 Task: Add a dependency to the task Integrate a new online platform for online language learning , the existing task  Create a new online platform for online therapy sessions in the project ArcticForge
Action: Mouse moved to (81, 260)
Screenshot: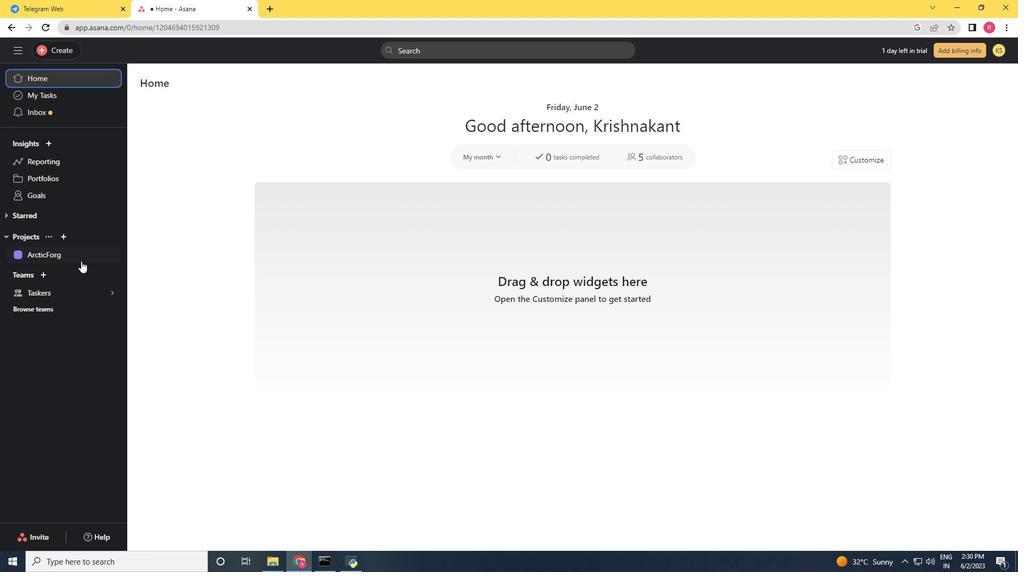 
Action: Mouse pressed left at (81, 260)
Screenshot: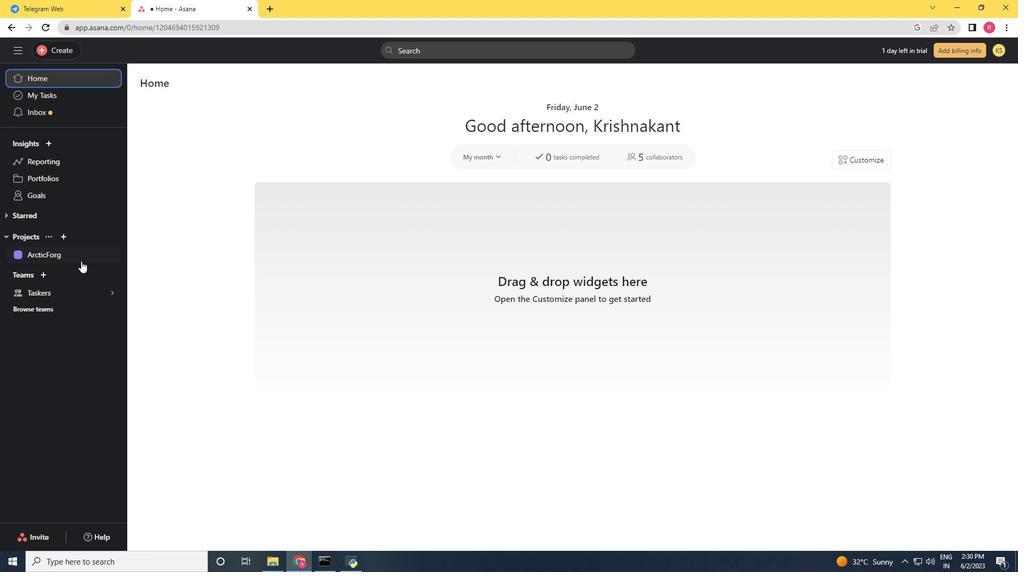
Action: Mouse moved to (559, 421)
Screenshot: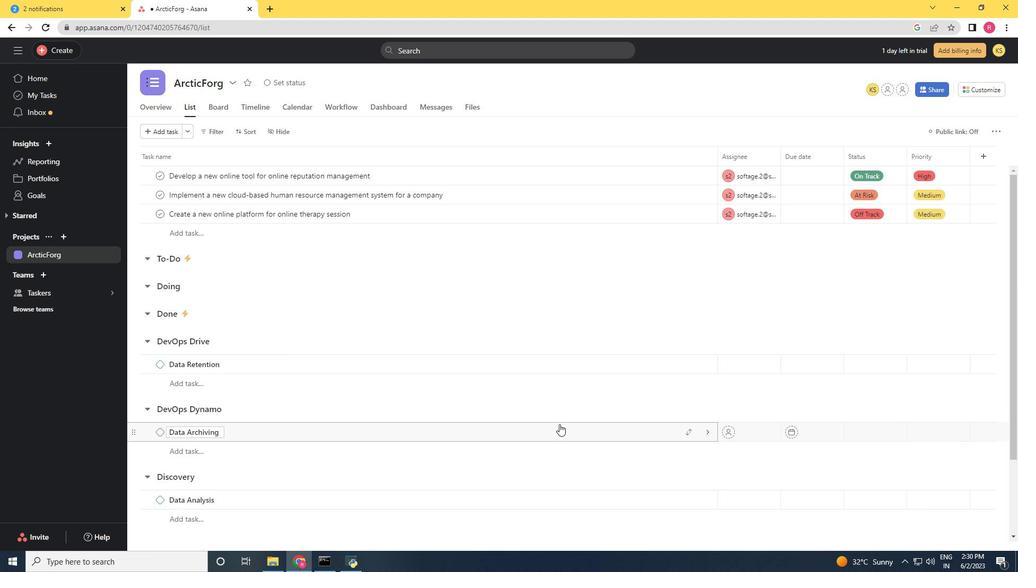 
Action: Mouse scrolled (559, 421) with delta (0, 0)
Screenshot: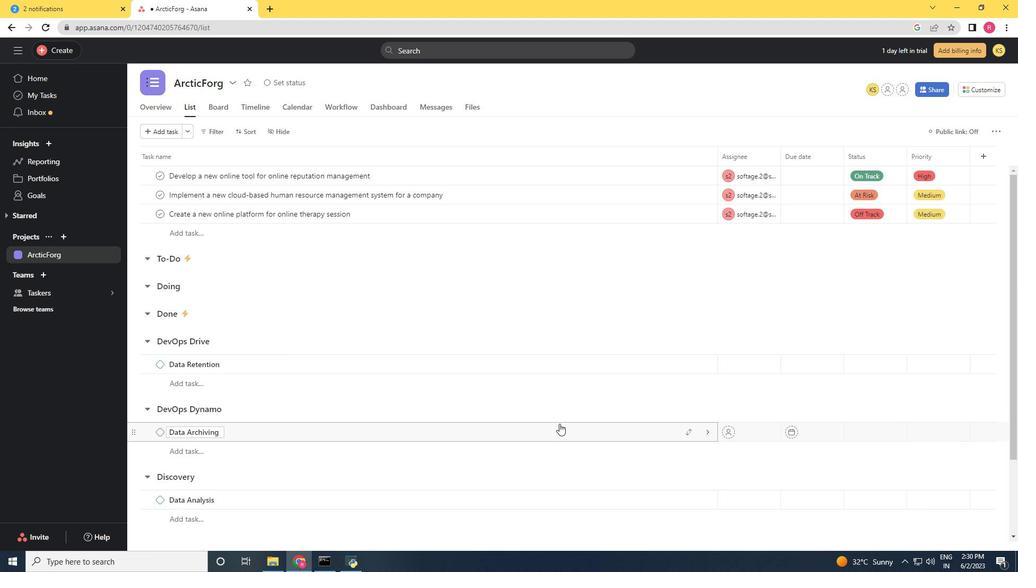 
Action: Mouse moved to (559, 421)
Screenshot: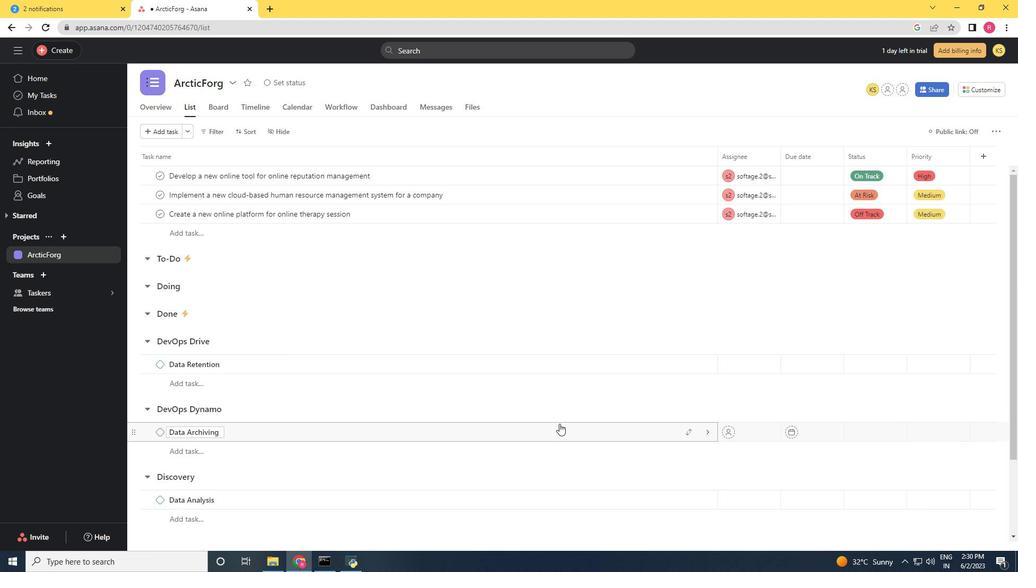 
Action: Mouse scrolled (559, 420) with delta (0, 0)
Screenshot: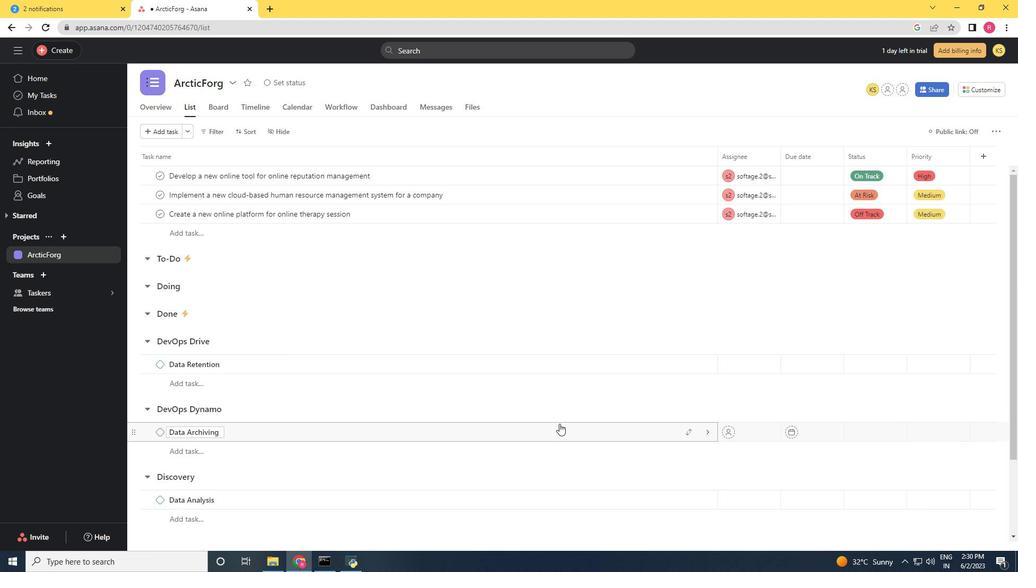 
Action: Mouse moved to (559, 421)
Screenshot: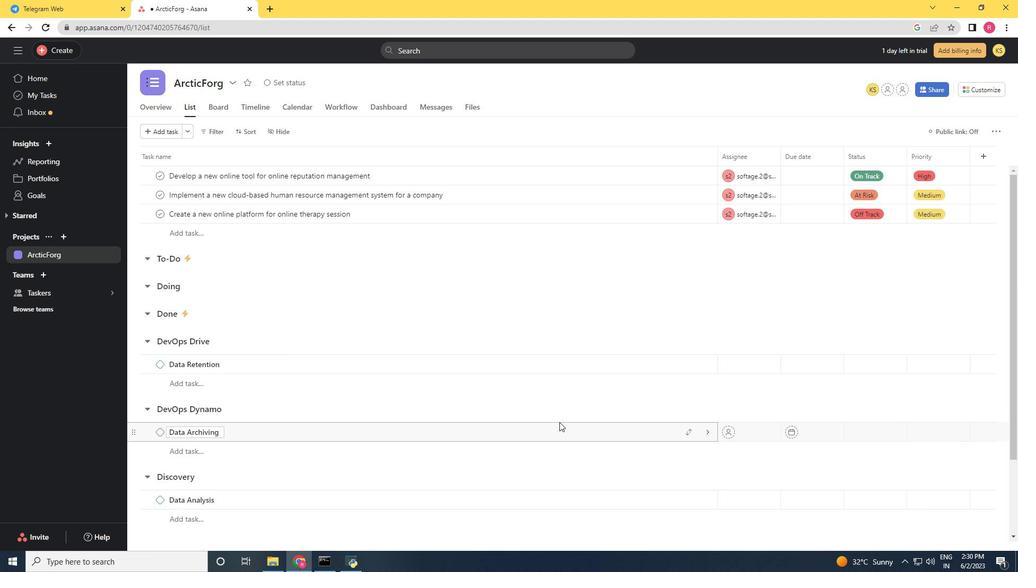 
Action: Mouse scrolled (559, 420) with delta (0, 0)
Screenshot: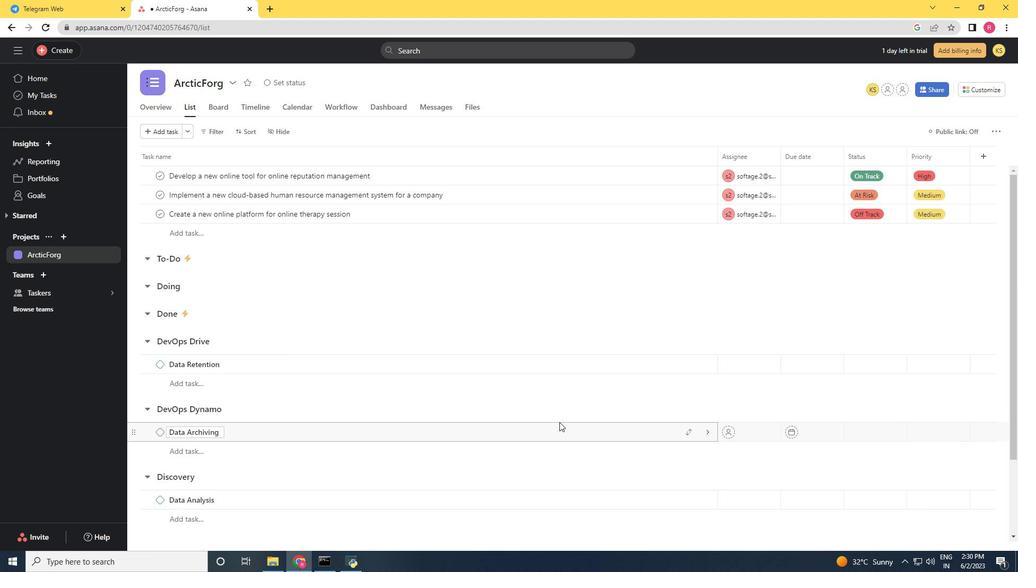 
Action: Mouse scrolled (559, 420) with delta (0, 0)
Screenshot: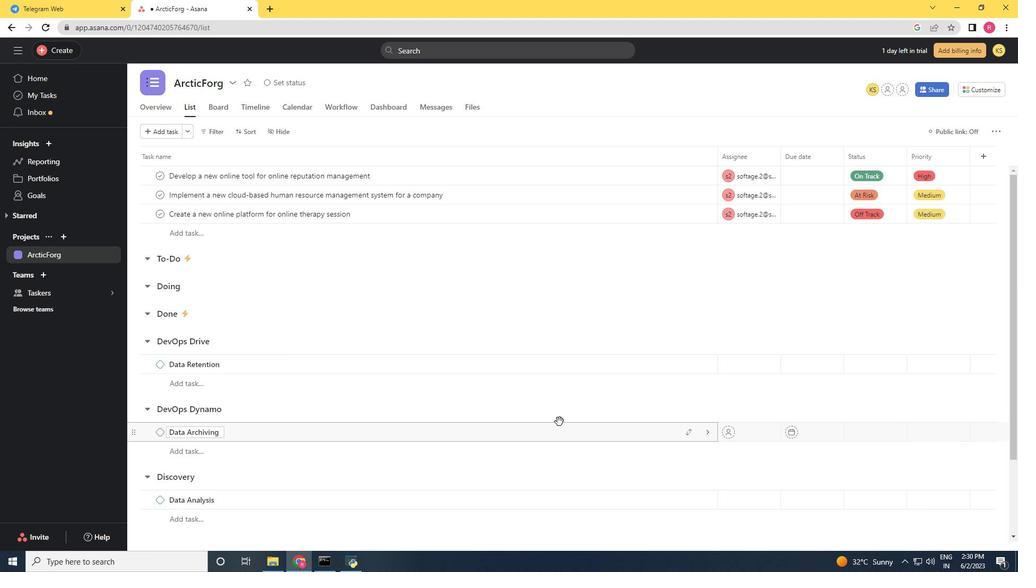 
Action: Mouse scrolled (559, 420) with delta (0, 0)
Screenshot: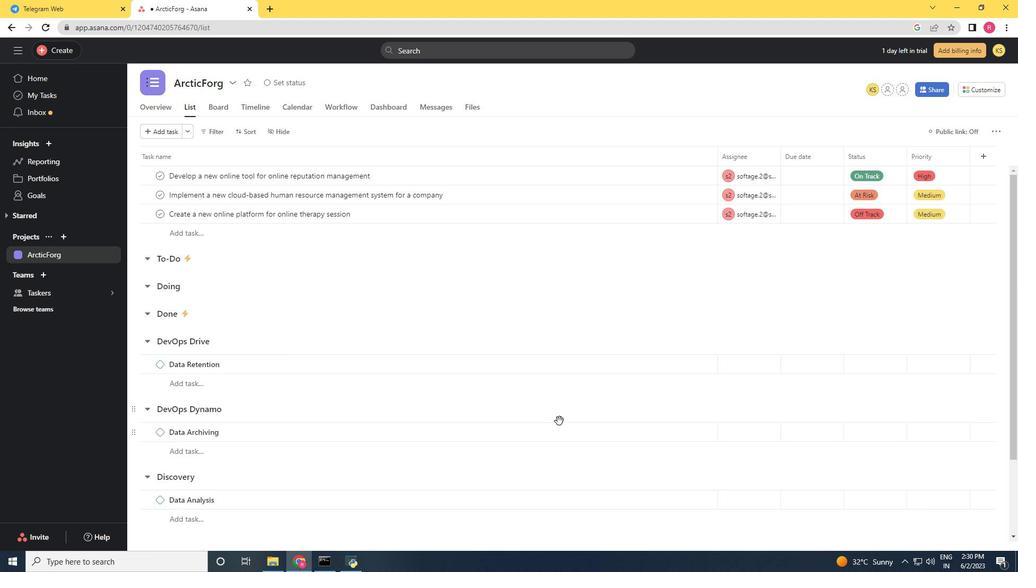 
Action: Mouse scrolled (559, 420) with delta (0, 0)
Screenshot: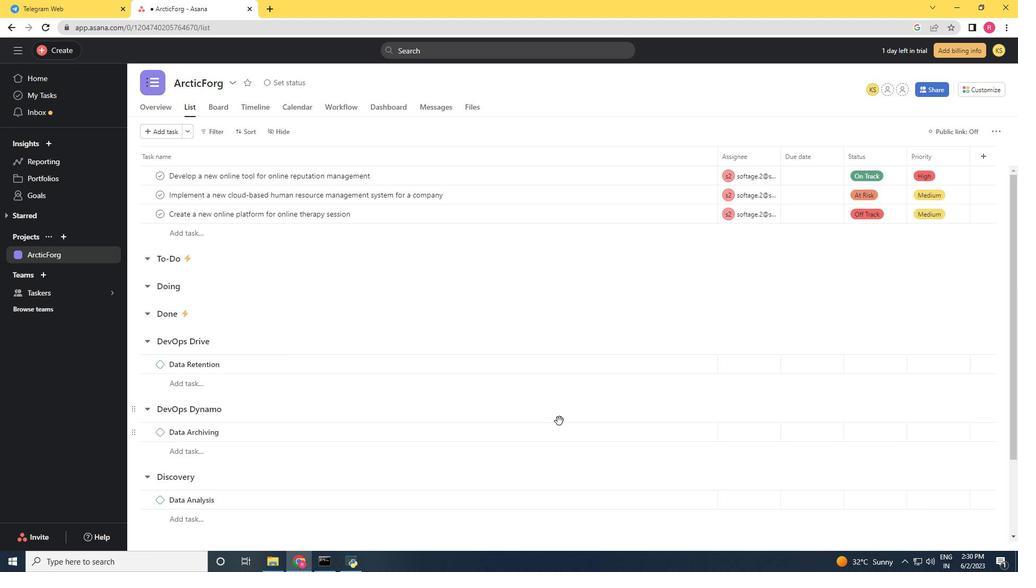 
Action: Mouse moved to (526, 481)
Screenshot: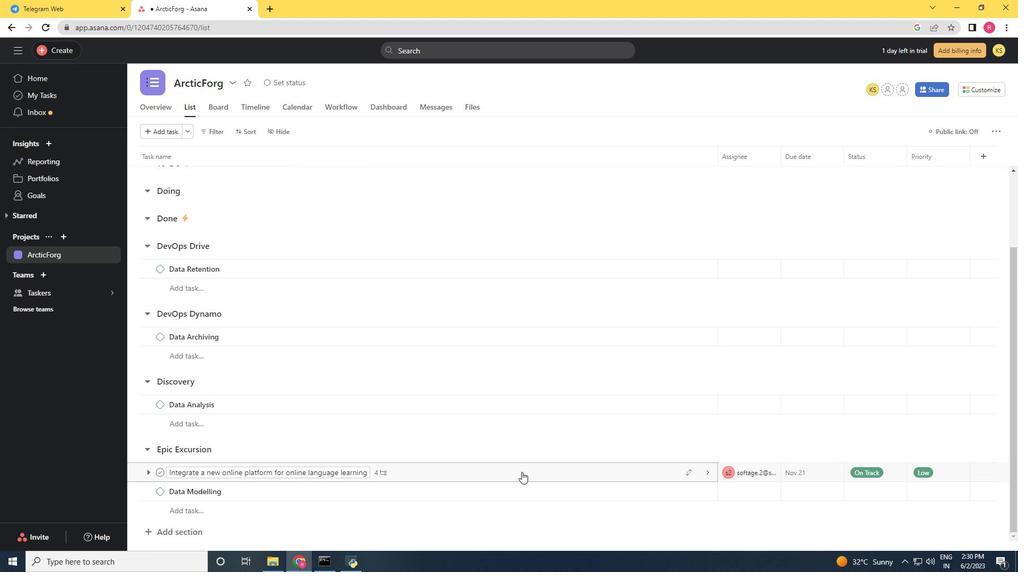
Action: Mouse pressed left at (526, 481)
Screenshot: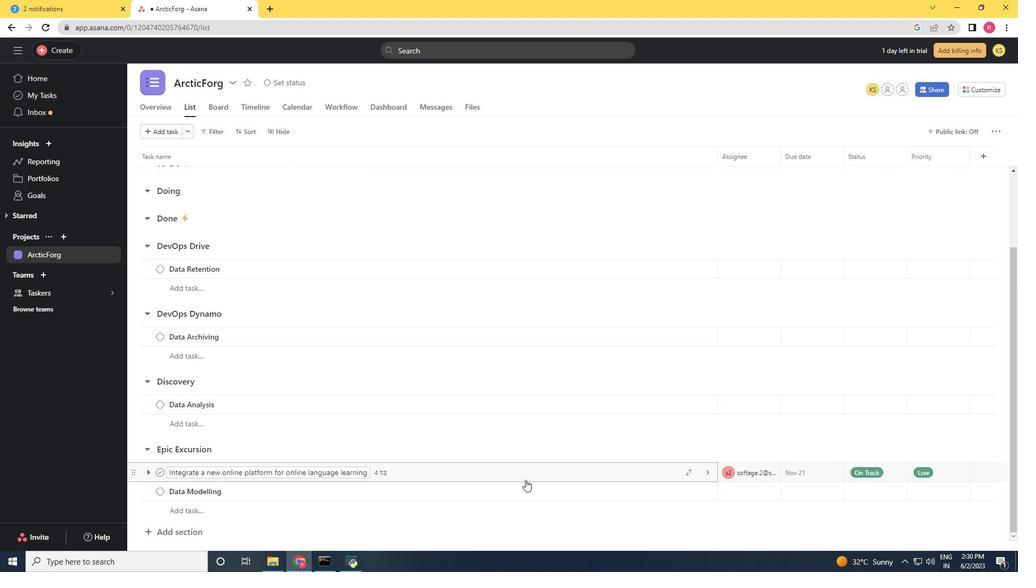 
Action: Mouse moved to (760, 282)
Screenshot: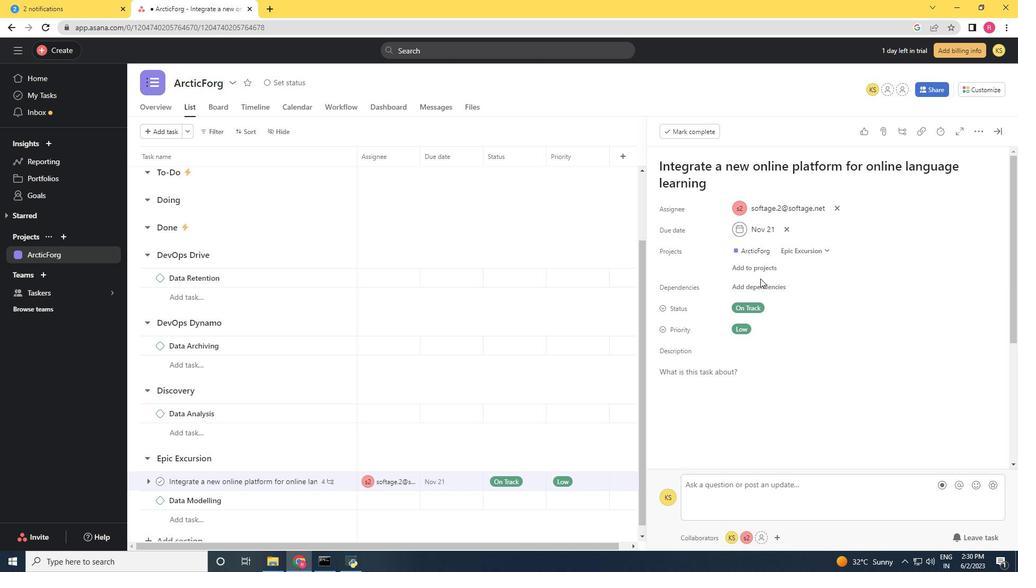 
Action: Mouse pressed left at (760, 282)
Screenshot: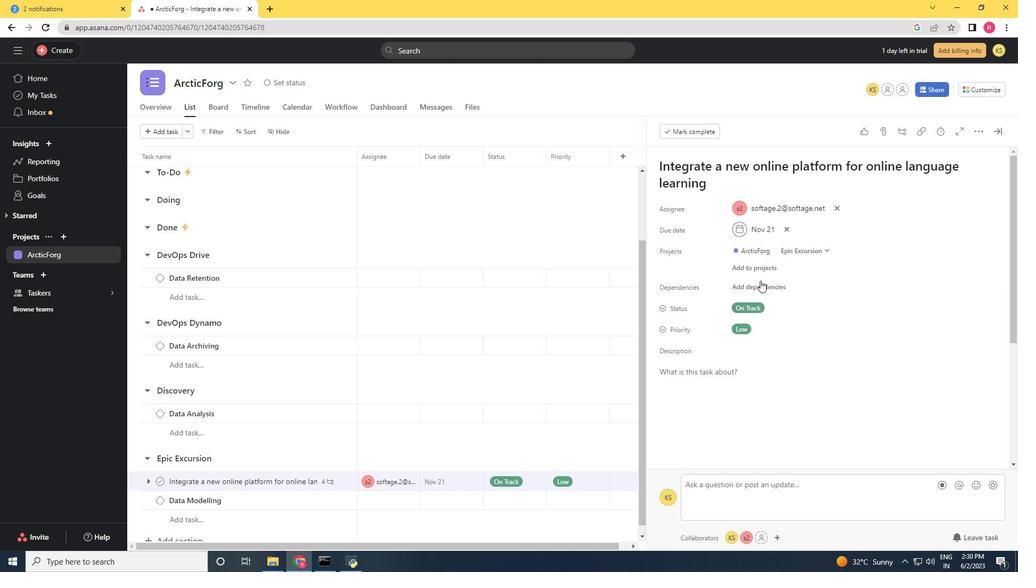 
Action: Mouse moved to (337, 299)
Screenshot: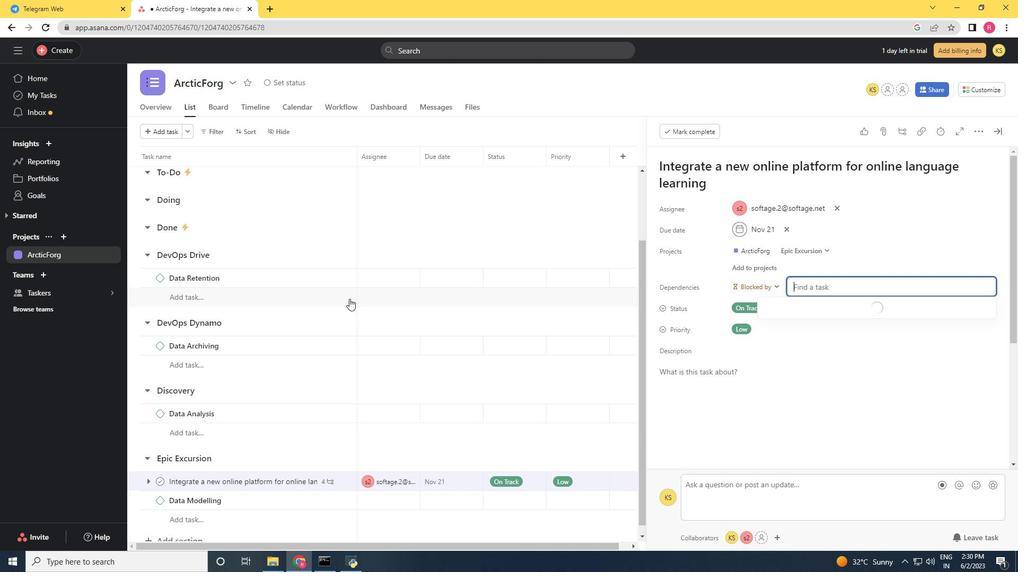 
Action: Key pressed <Key.shift>Create<Key.space>a<Key.space>newonline<Key.space>platform<Key.space>for<Key.space>online<Key.space>therapy<Key.space>session<Key.space>
Screenshot: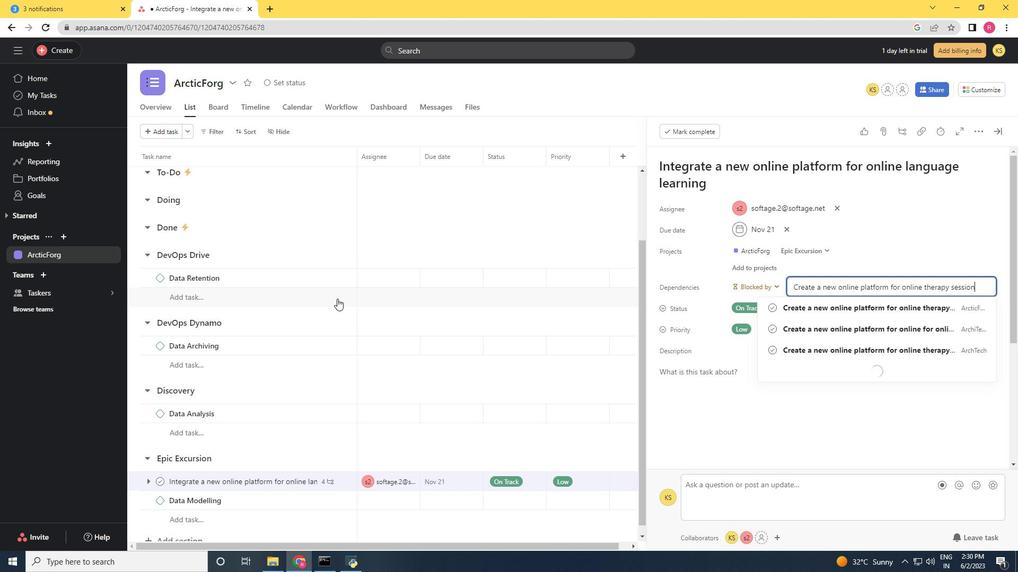 
Action: Mouse moved to (871, 316)
Screenshot: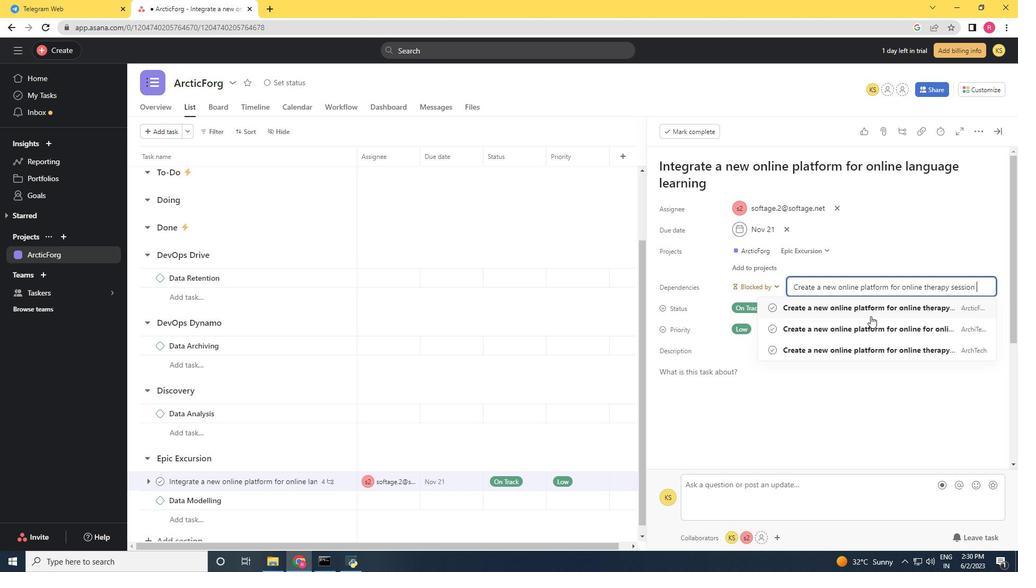 
Action: Mouse pressed left at (871, 316)
Screenshot: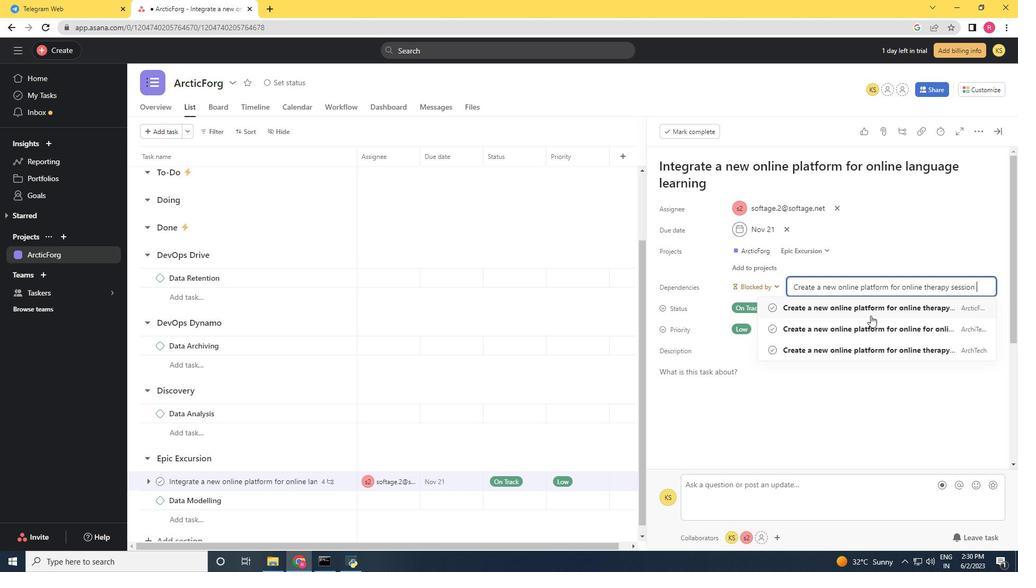 
Action: Mouse moved to (852, 301)
Screenshot: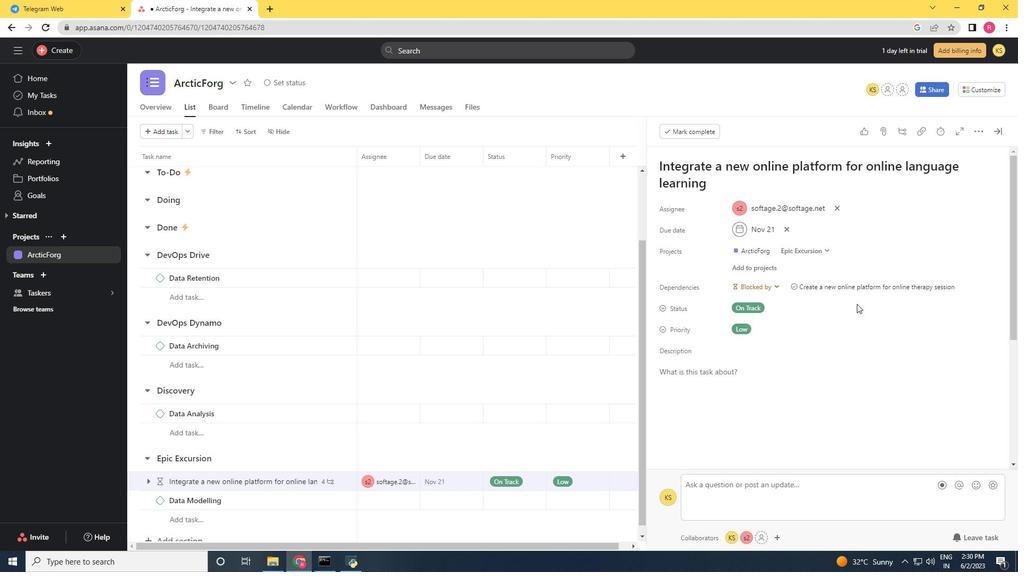 
